 Task: Add Sprouts B Complex 150 Mg to the cart.
Action: Mouse moved to (46, 259)
Screenshot: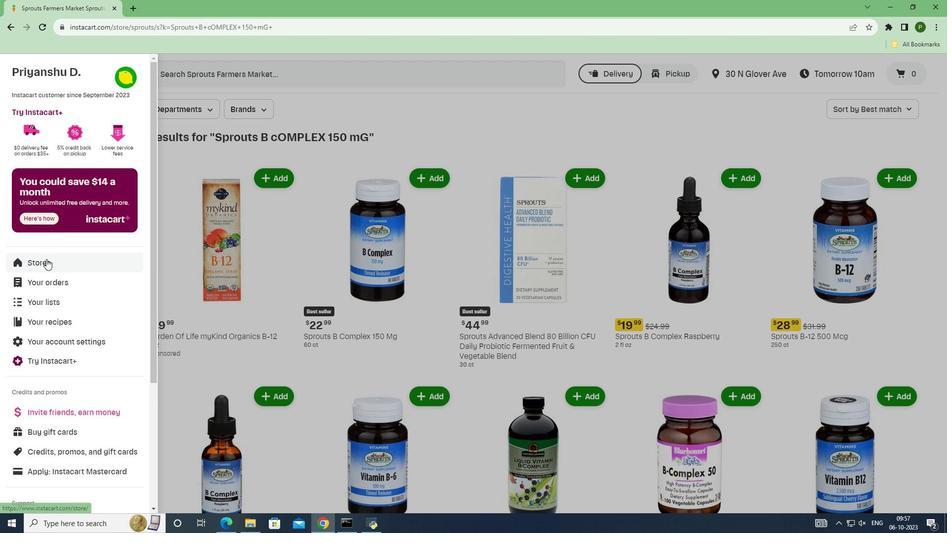 
Action: Mouse pressed left at (46, 259)
Screenshot: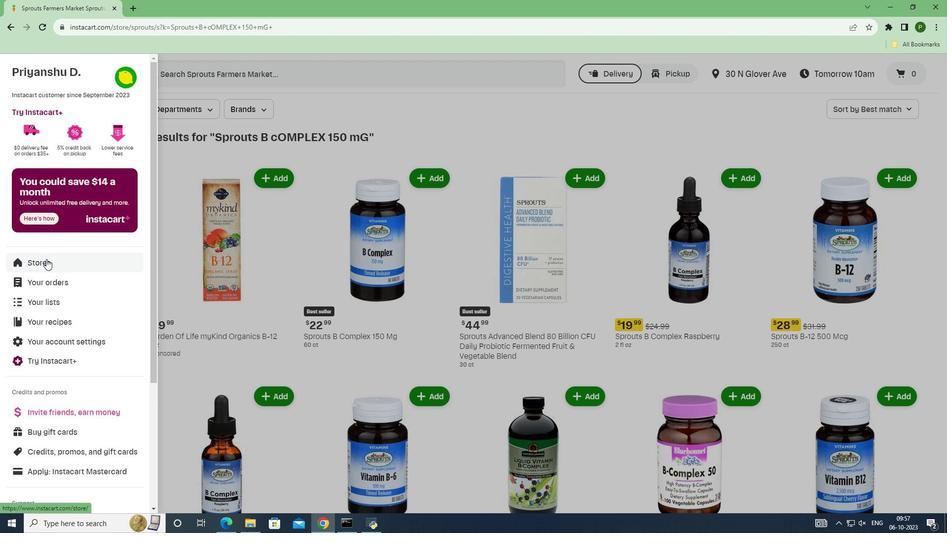 
Action: Mouse moved to (231, 113)
Screenshot: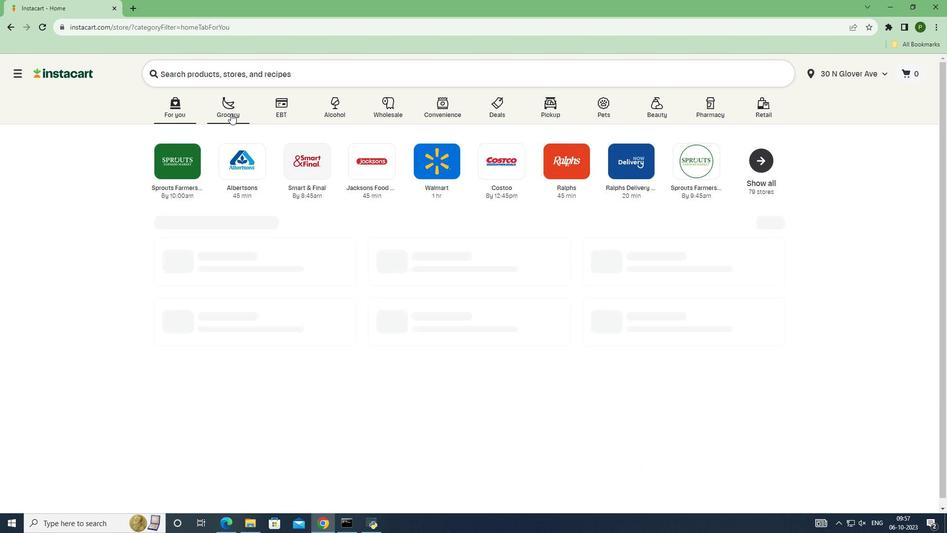 
Action: Mouse pressed left at (231, 113)
Screenshot: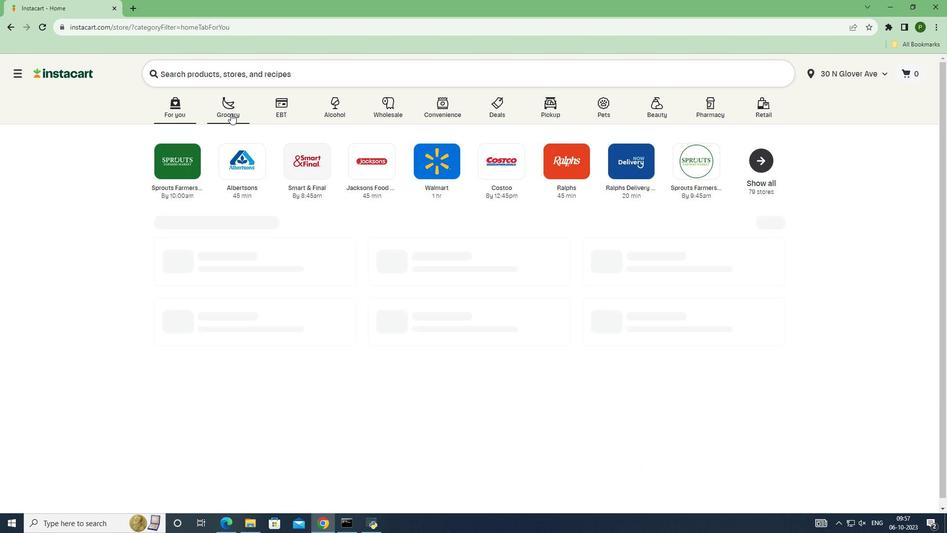 
Action: Mouse moved to (604, 219)
Screenshot: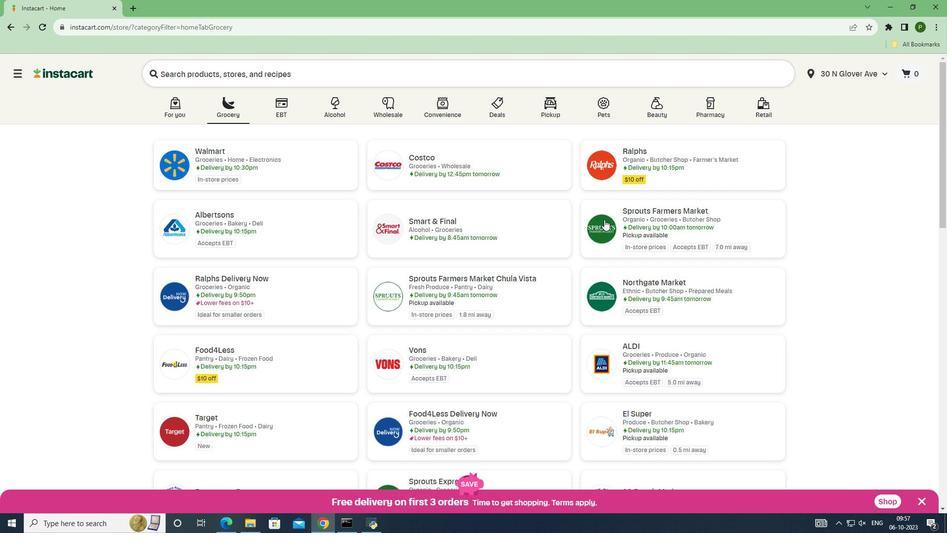 
Action: Mouse pressed left at (604, 219)
Screenshot: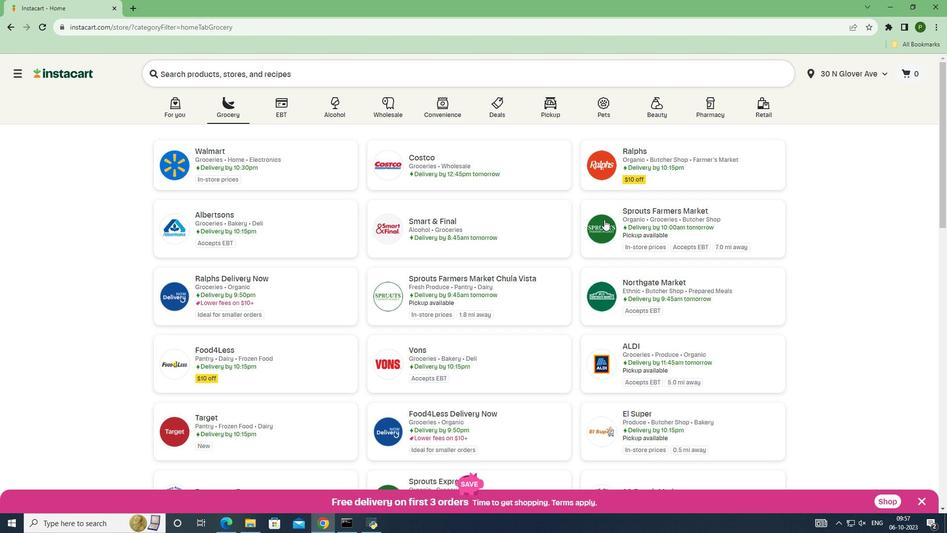 
Action: Mouse moved to (86, 283)
Screenshot: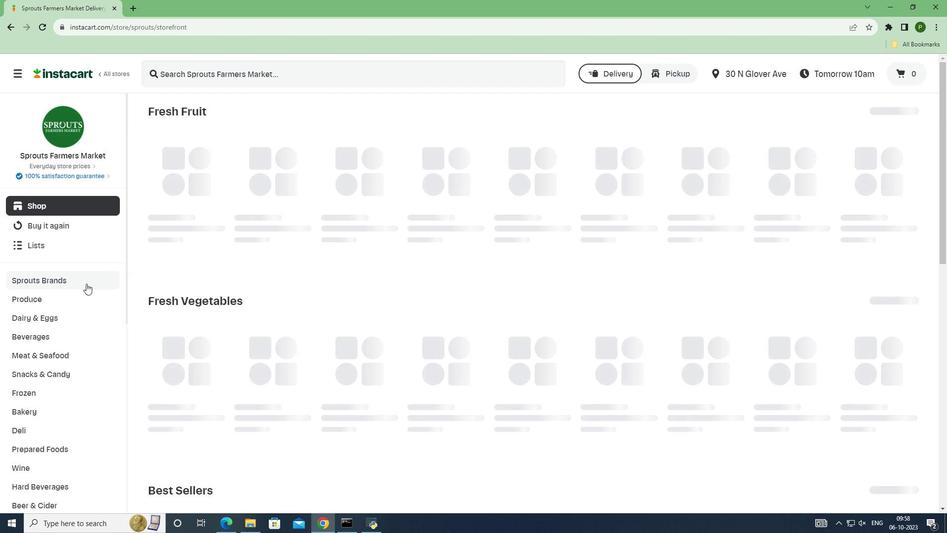 
Action: Mouse pressed left at (86, 283)
Screenshot: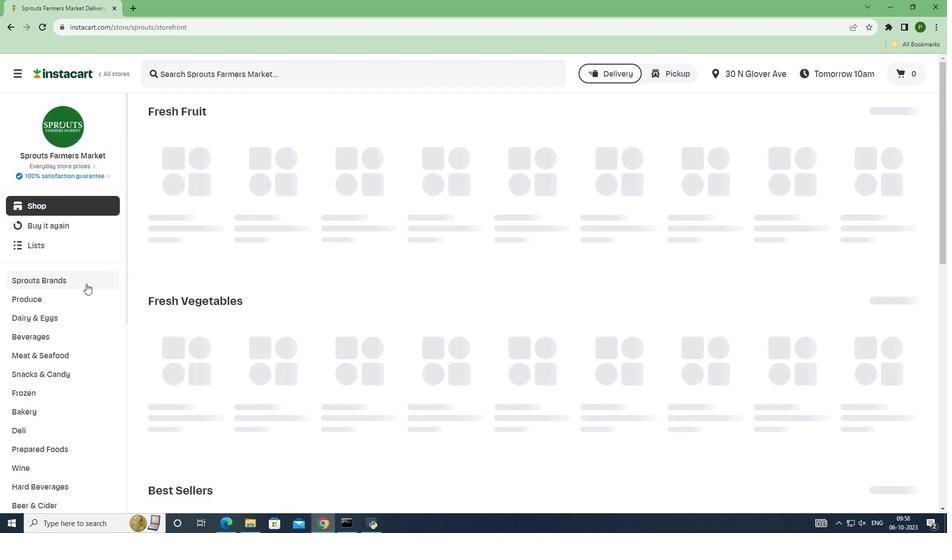 
Action: Mouse moved to (78, 410)
Screenshot: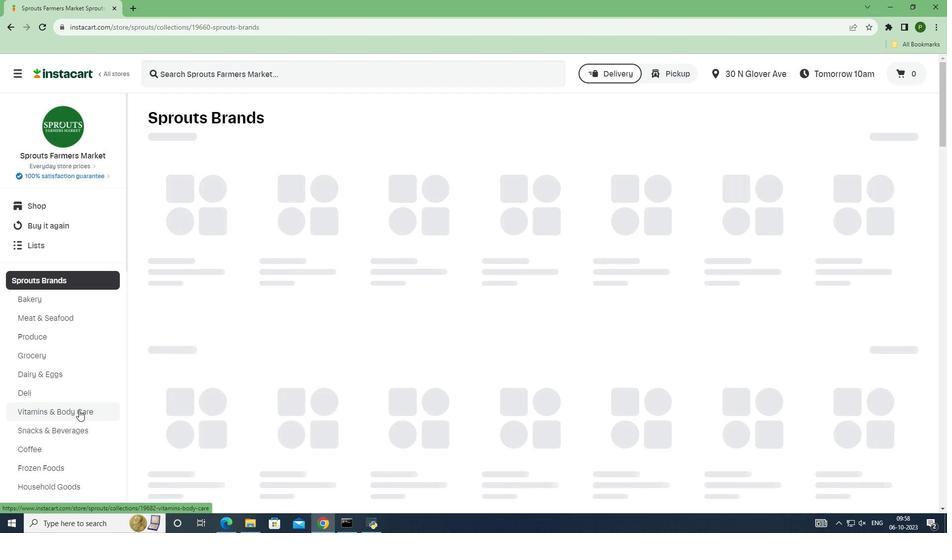 
Action: Mouse pressed left at (78, 410)
Screenshot: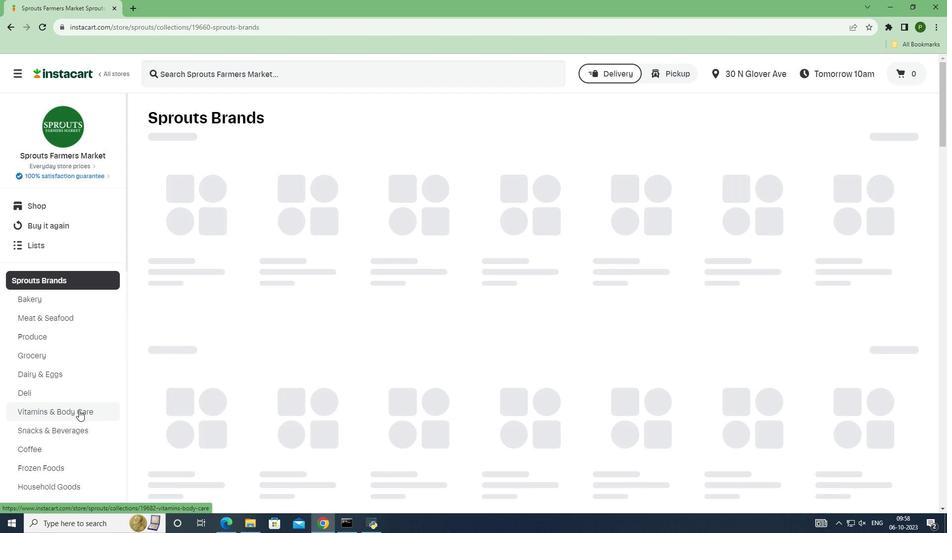 
Action: Mouse moved to (198, 75)
Screenshot: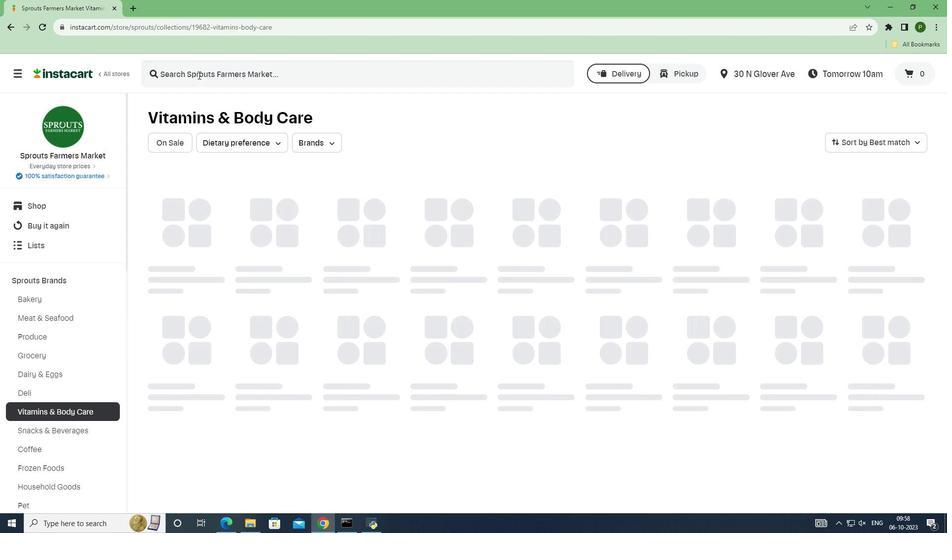 
Action: Mouse pressed left at (198, 75)
Screenshot: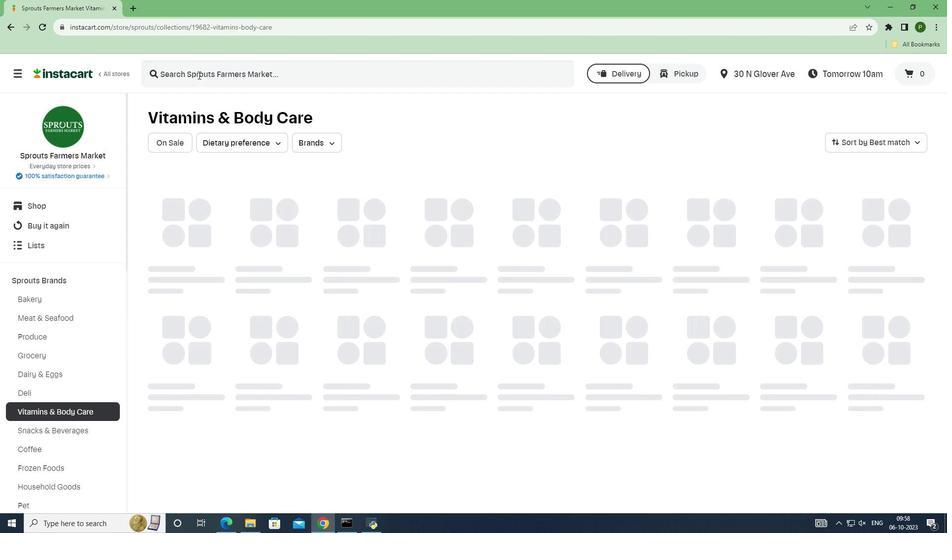 
Action: Key pressed <Key.caps_lock><Key.caps_lock>s<Key.caps_lock>PROUTS<Key.space><Key.caps_lock>b<Key.space>c<Key.caps_lock>OMPLEX<Key.space>150<Key.space><Key.caps_lock>m<Key.caps_lock>G<Key.enter>
Screenshot: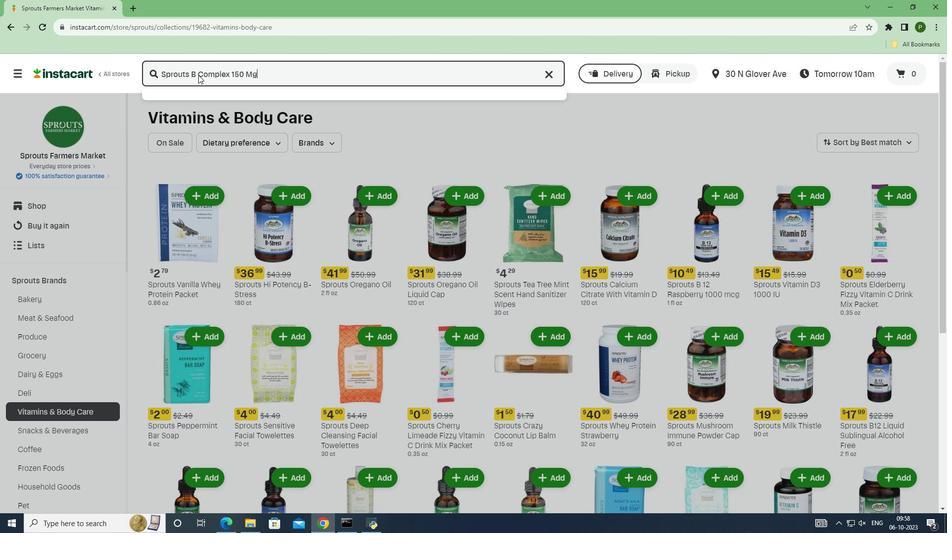 
Action: Mouse moved to (405, 179)
Screenshot: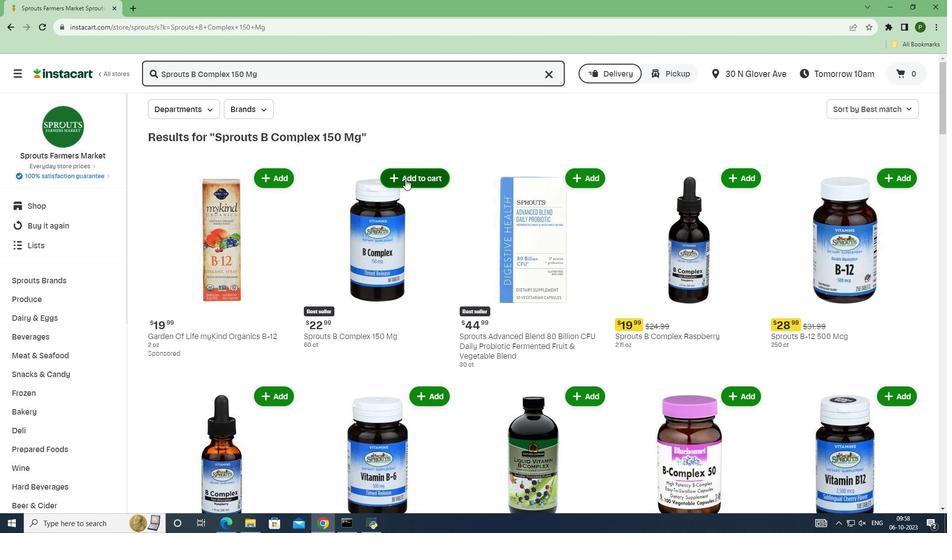 
Action: Mouse pressed left at (405, 179)
Screenshot: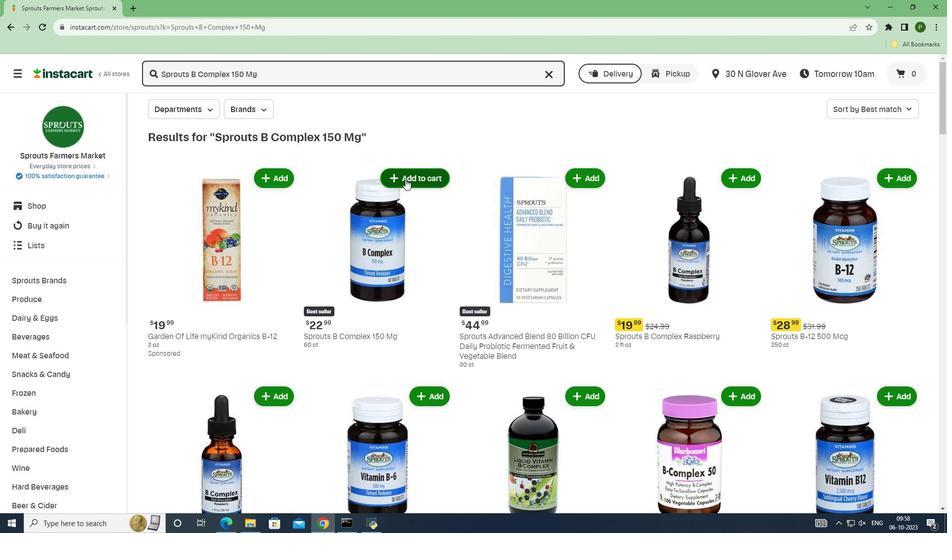 
